 Task: Add Kashi Honey Toasted Oat Heart To Heart Cereal to the cart.
Action: Mouse moved to (994, 349)
Screenshot: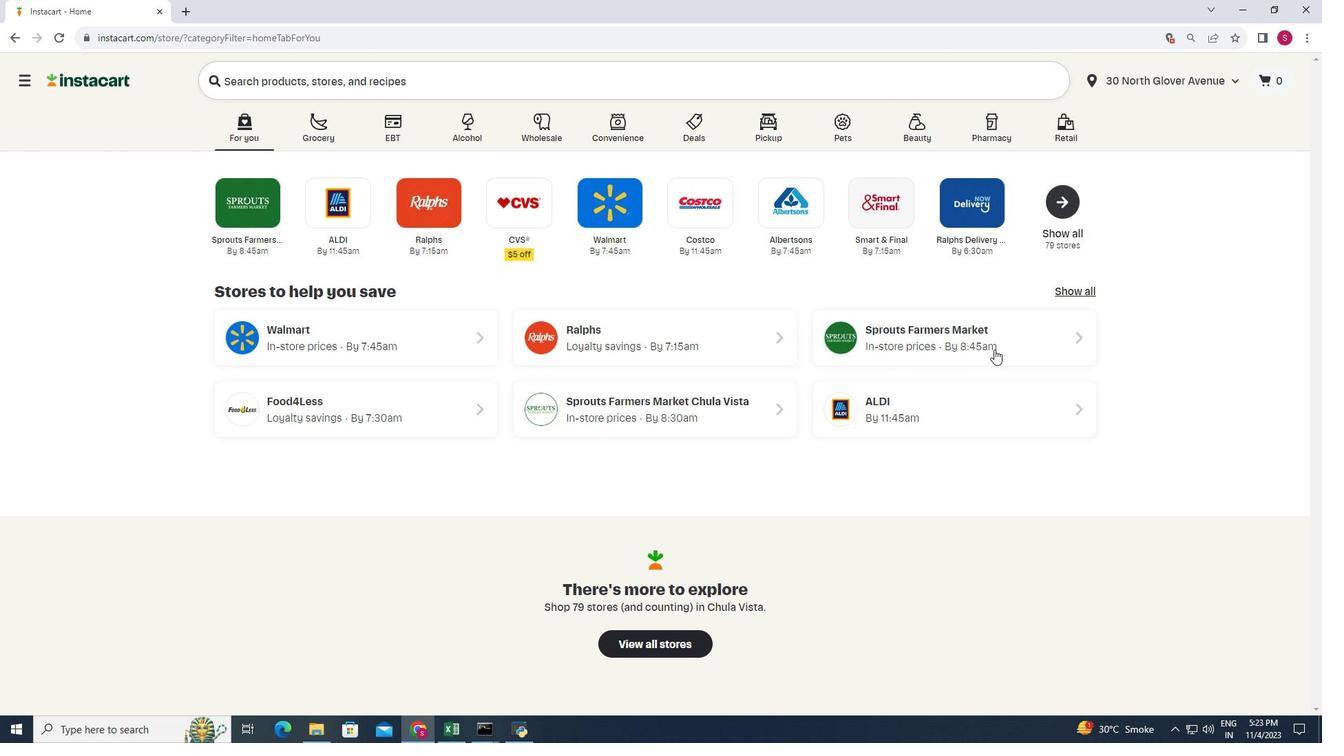 
Action: Mouse pressed left at (994, 349)
Screenshot: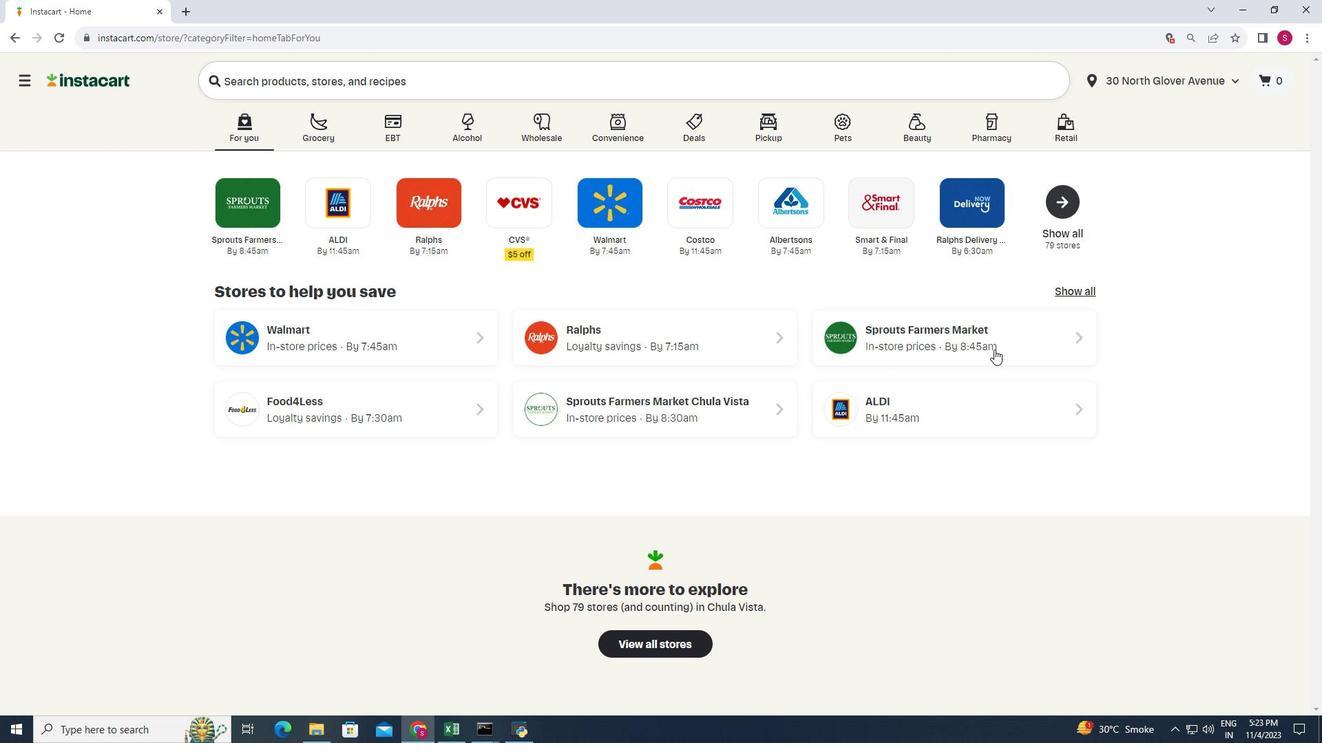 
Action: Mouse moved to (119, 505)
Screenshot: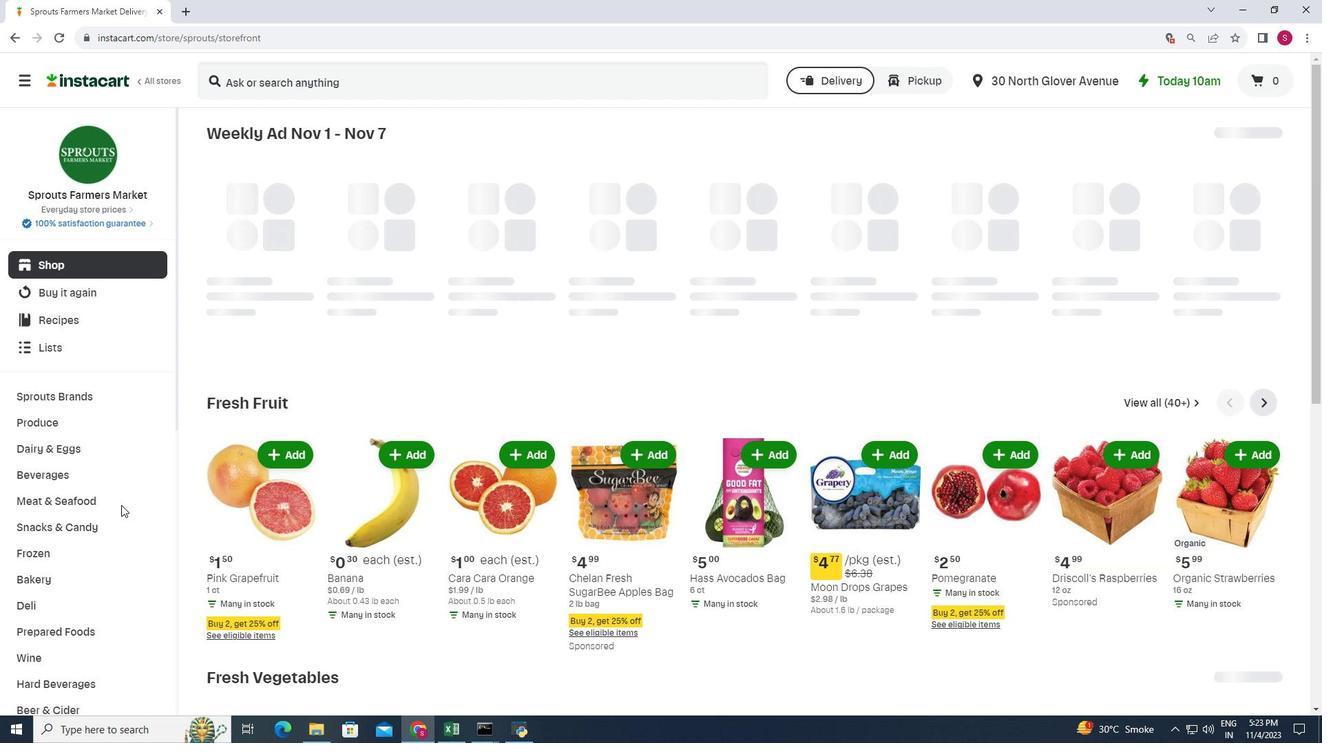 
Action: Mouse scrolled (119, 504) with delta (0, 0)
Screenshot: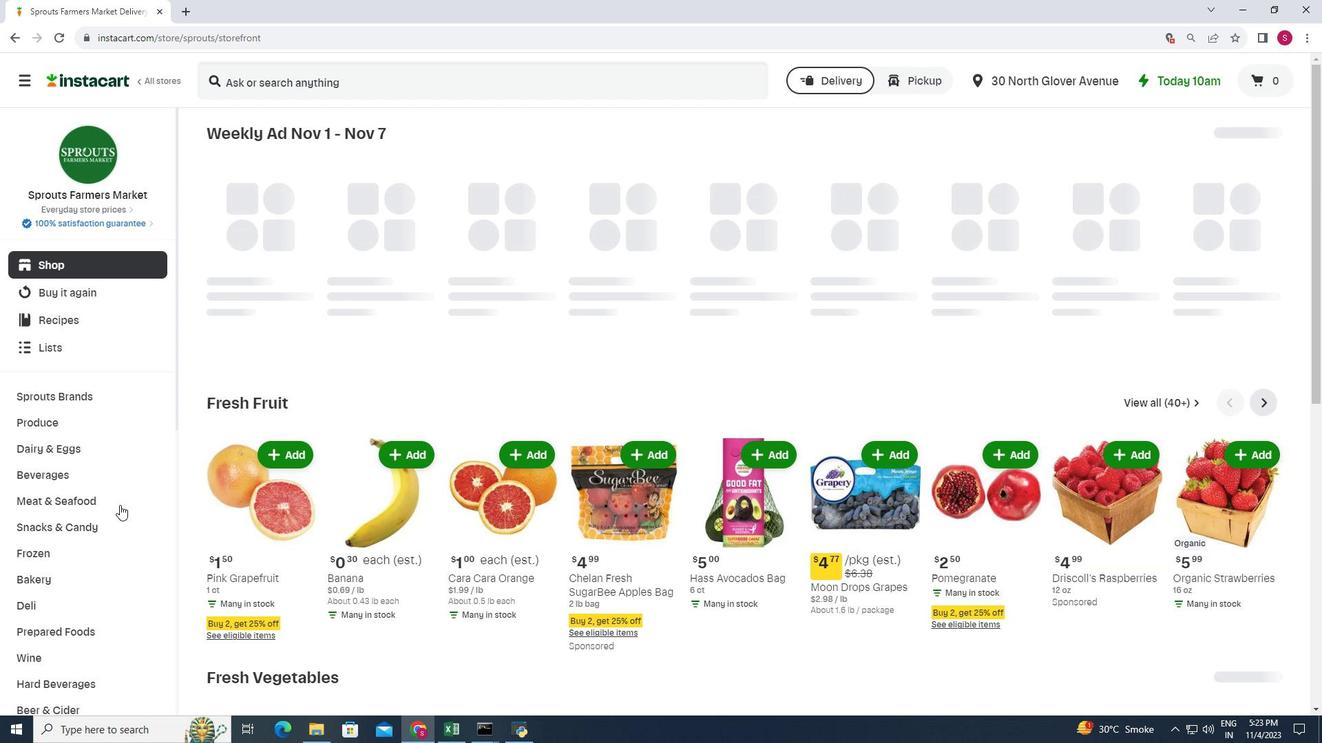 
Action: Mouse scrolled (119, 504) with delta (0, 0)
Screenshot: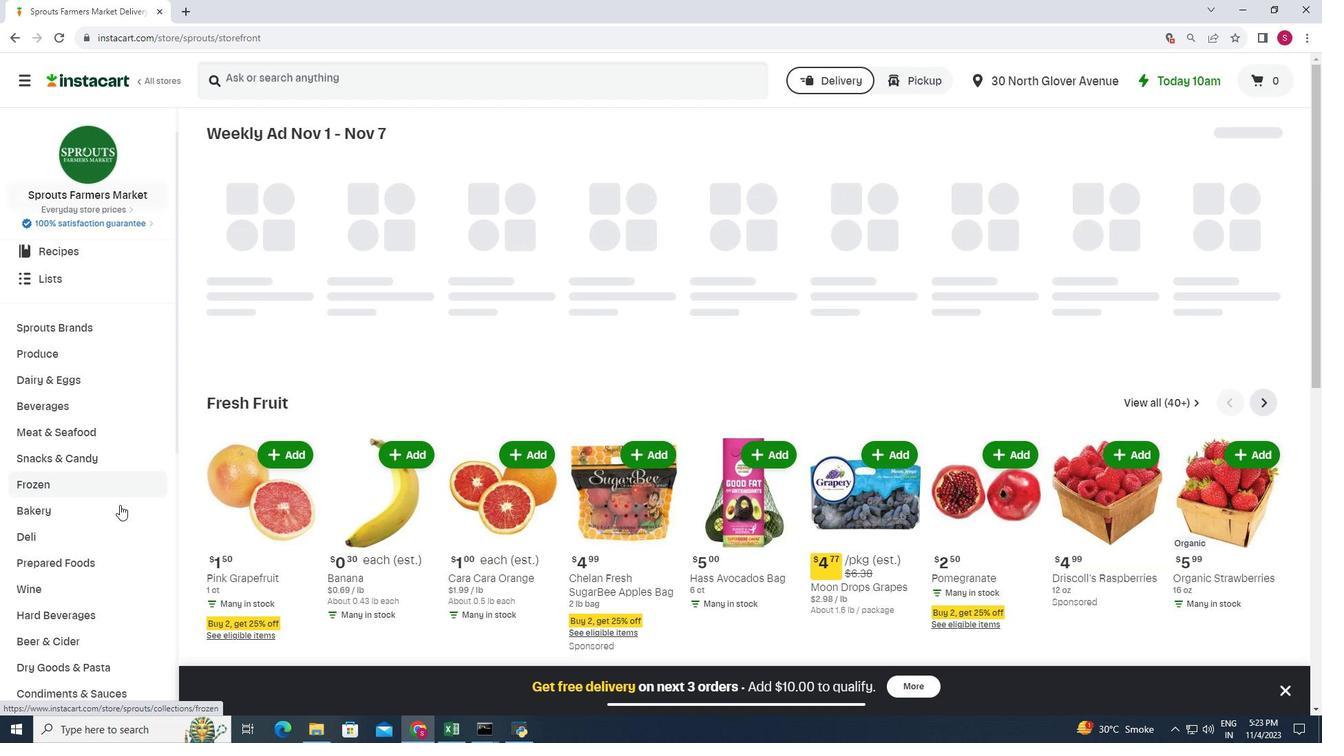 
Action: Mouse scrolled (119, 504) with delta (0, 0)
Screenshot: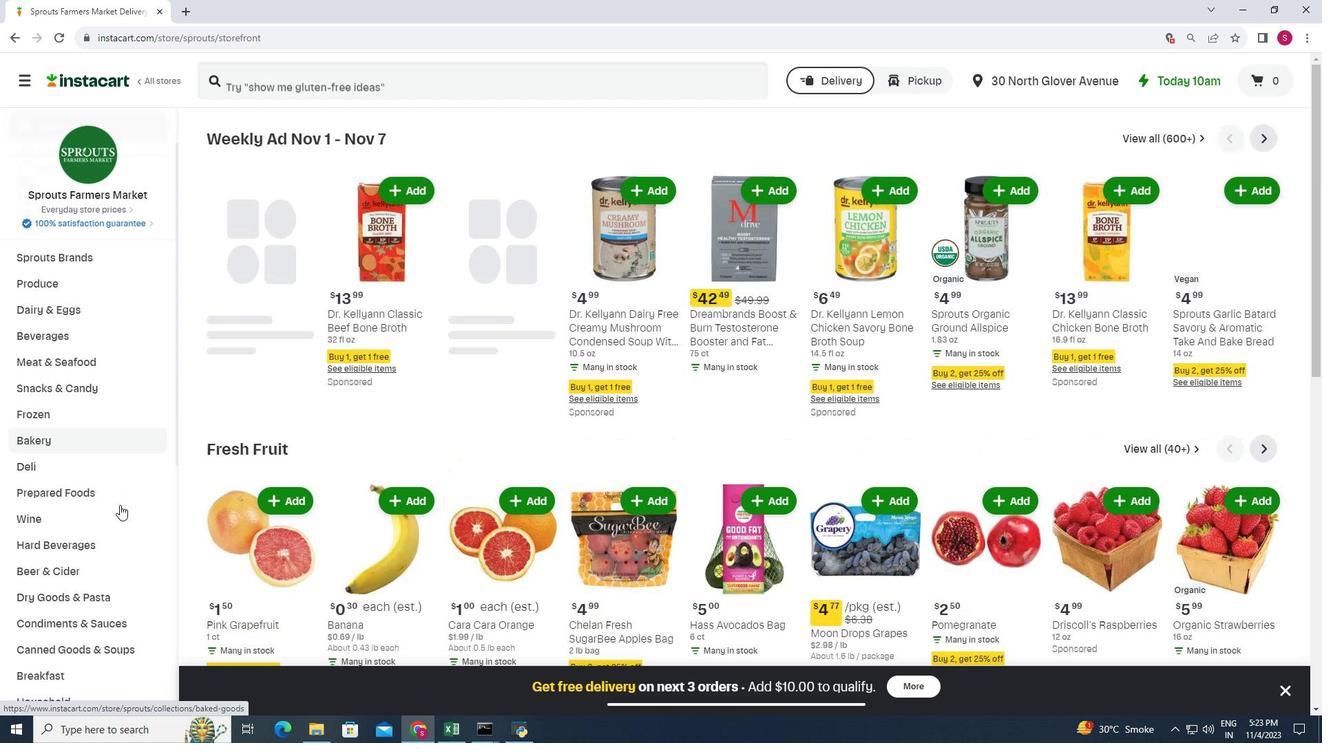 
Action: Mouse moved to (86, 603)
Screenshot: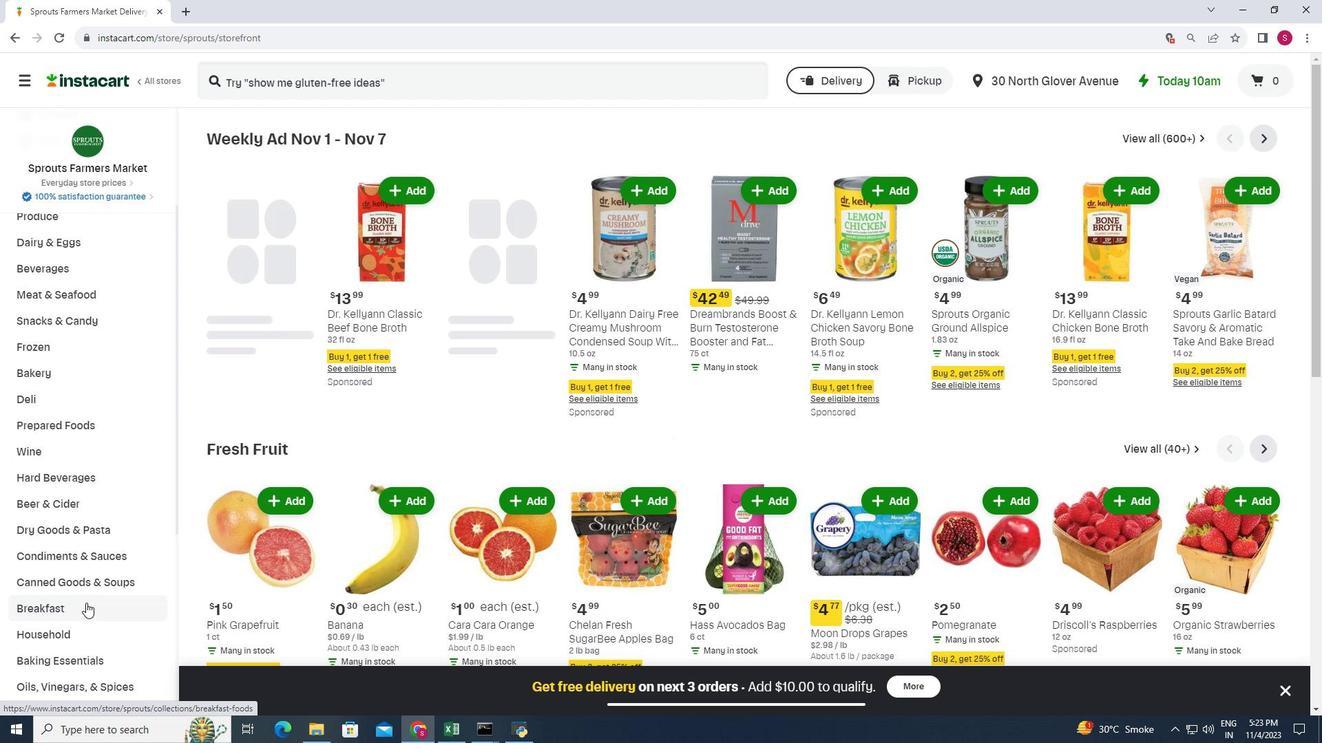 
Action: Mouse pressed left at (86, 603)
Screenshot: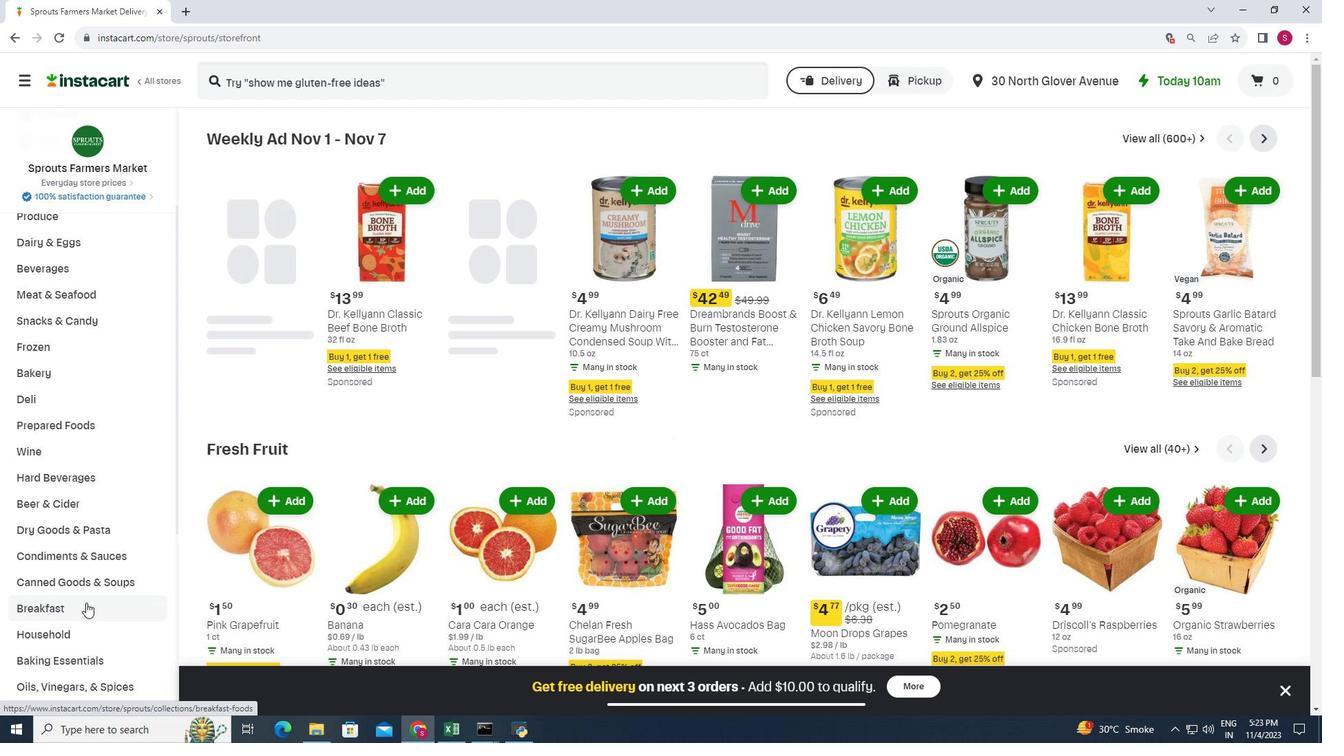 
Action: Mouse moved to (920, 164)
Screenshot: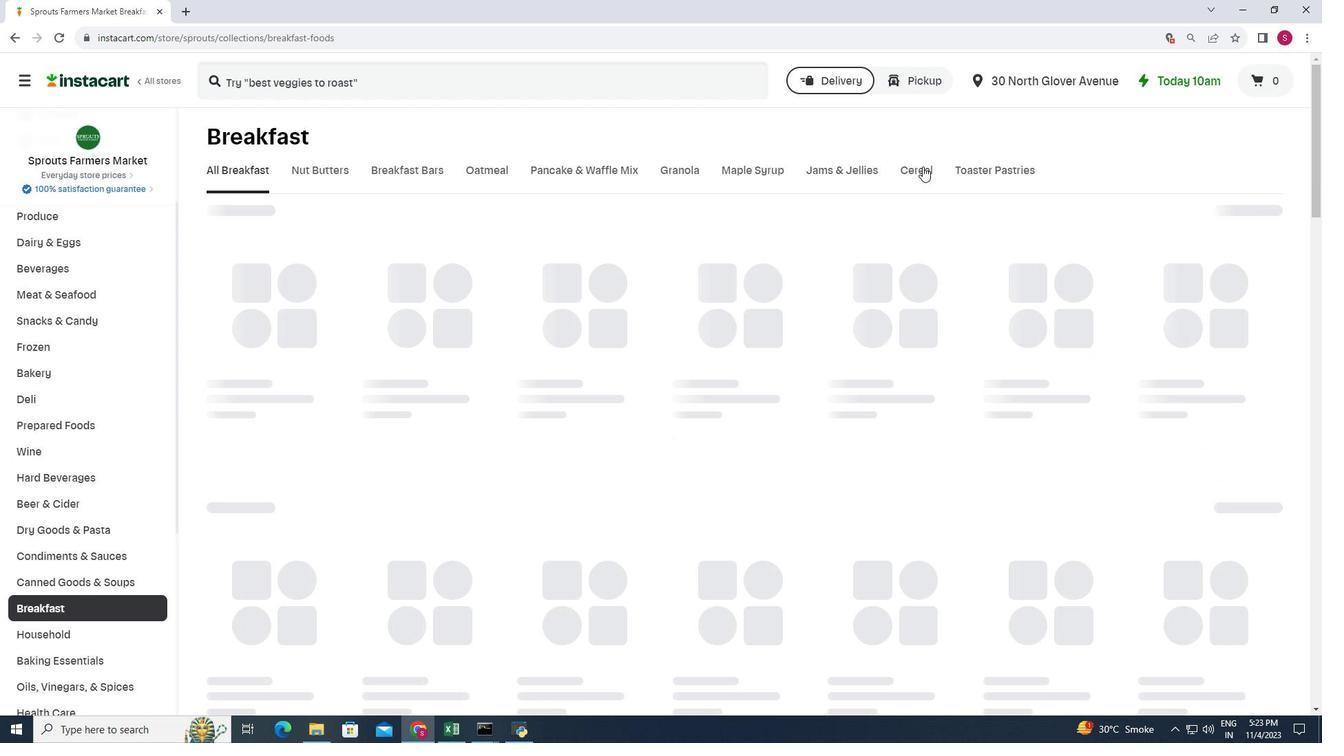 
Action: Mouse pressed left at (920, 164)
Screenshot: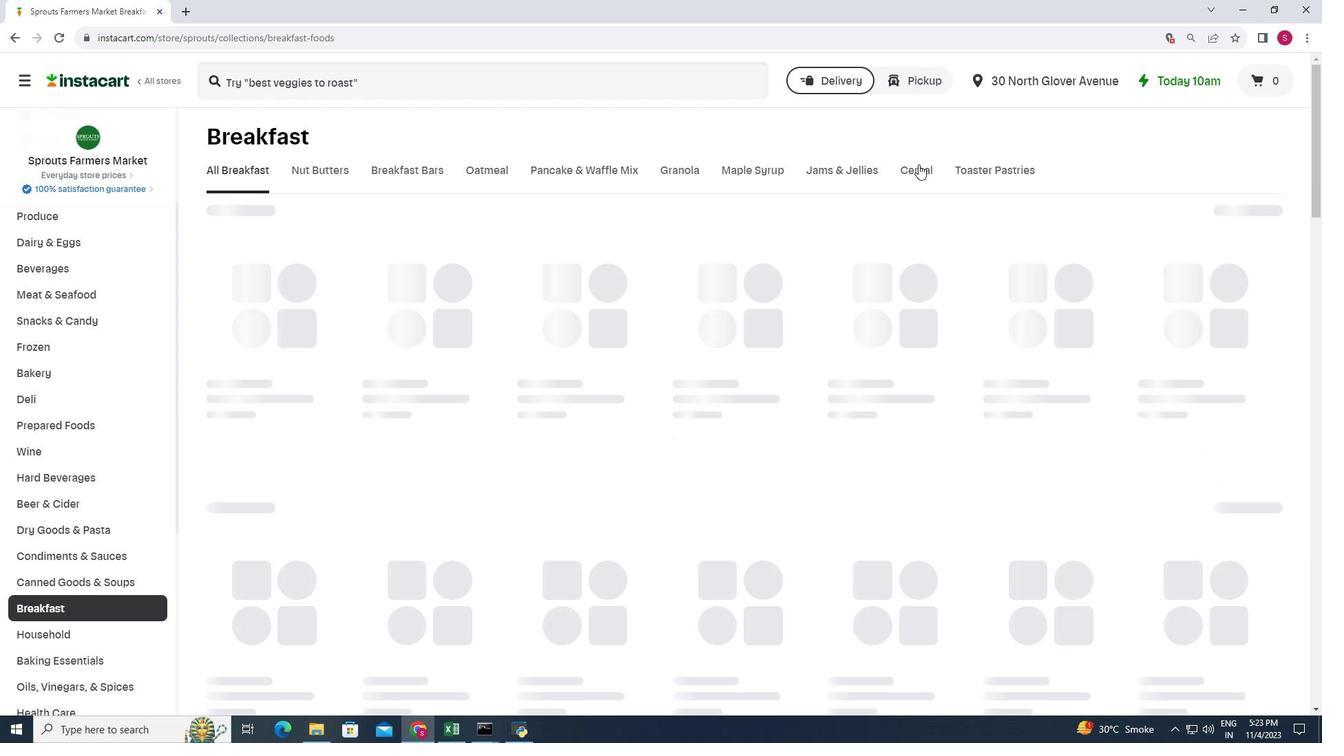 
Action: Mouse moved to (570, 254)
Screenshot: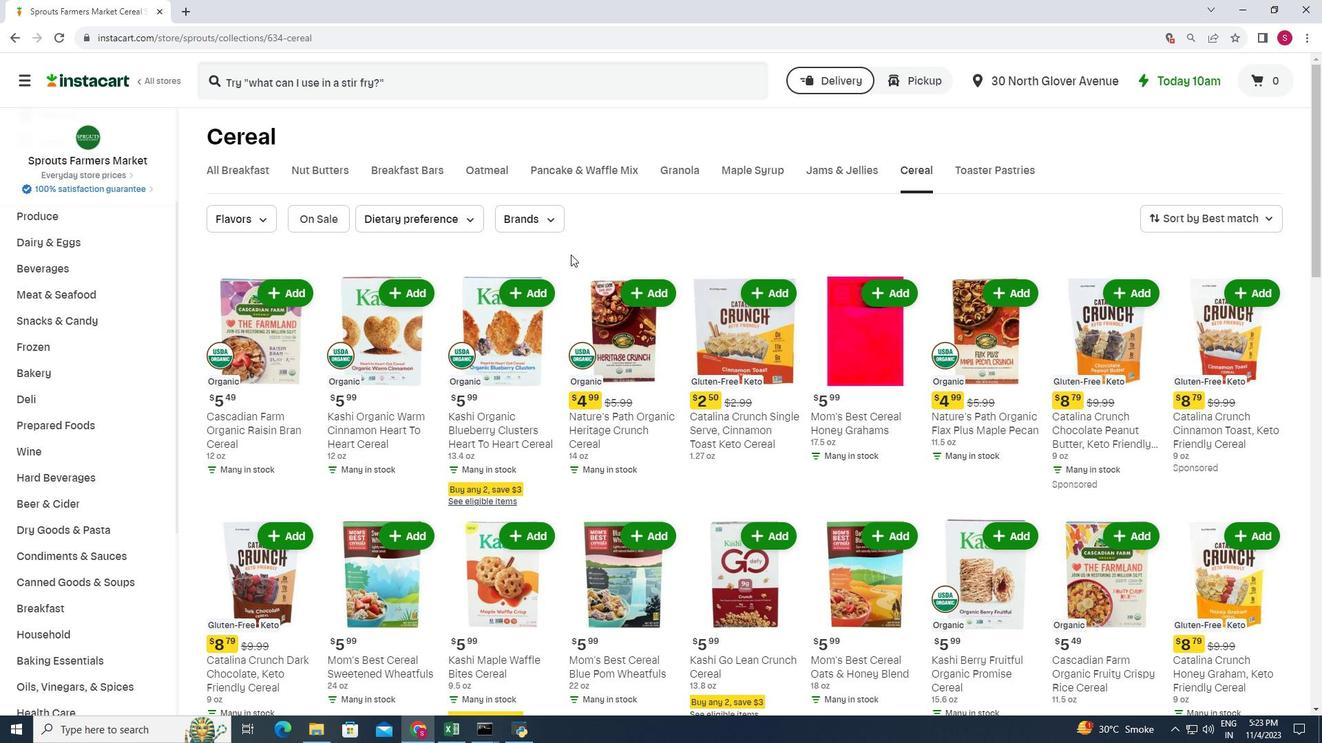 
Action: Mouse scrolled (570, 254) with delta (0, 0)
Screenshot: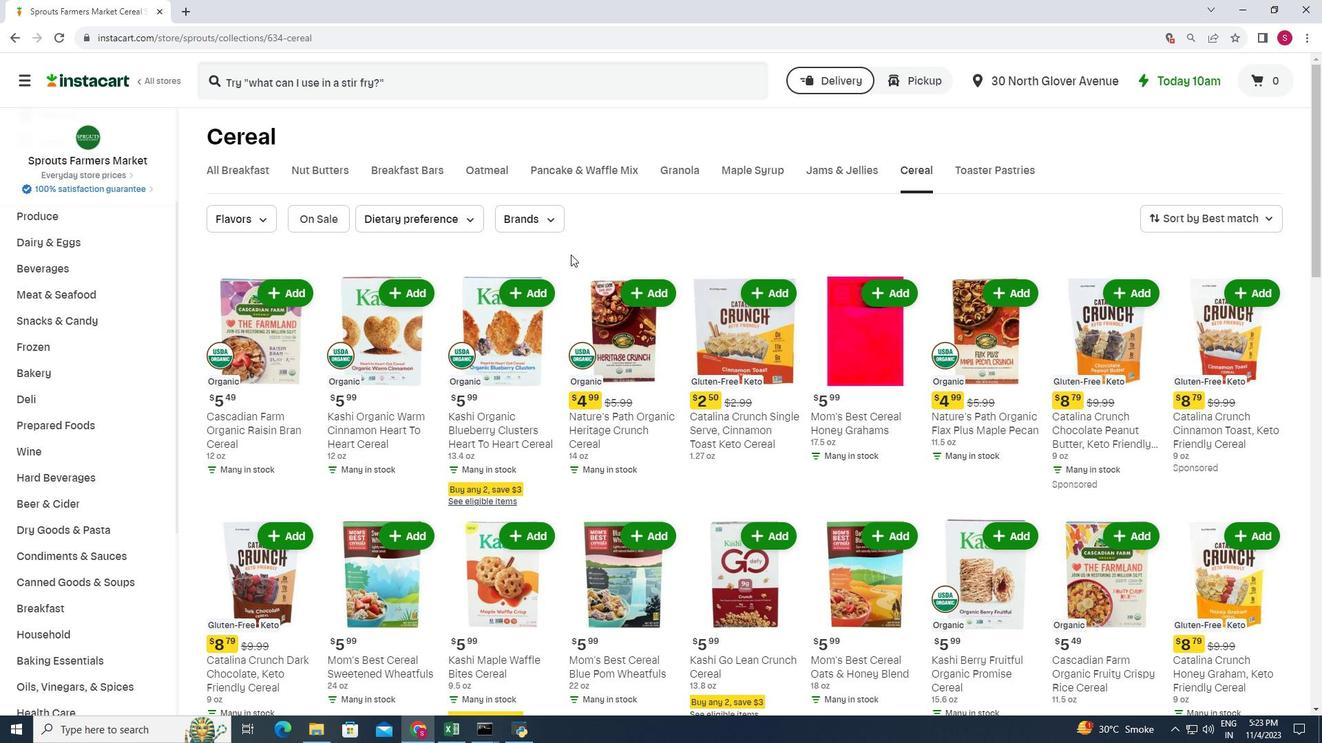 
Action: Mouse scrolled (570, 254) with delta (0, 0)
Screenshot: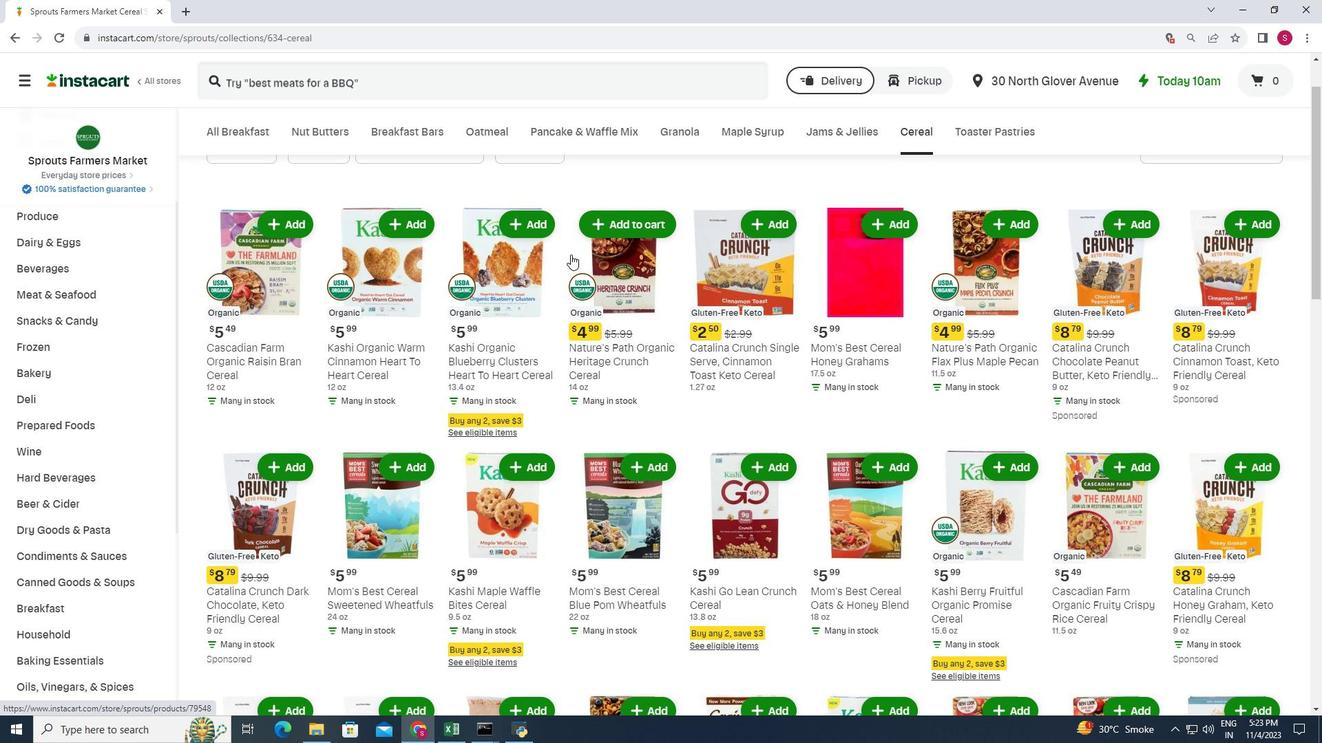 
Action: Mouse scrolled (570, 254) with delta (0, 0)
Screenshot: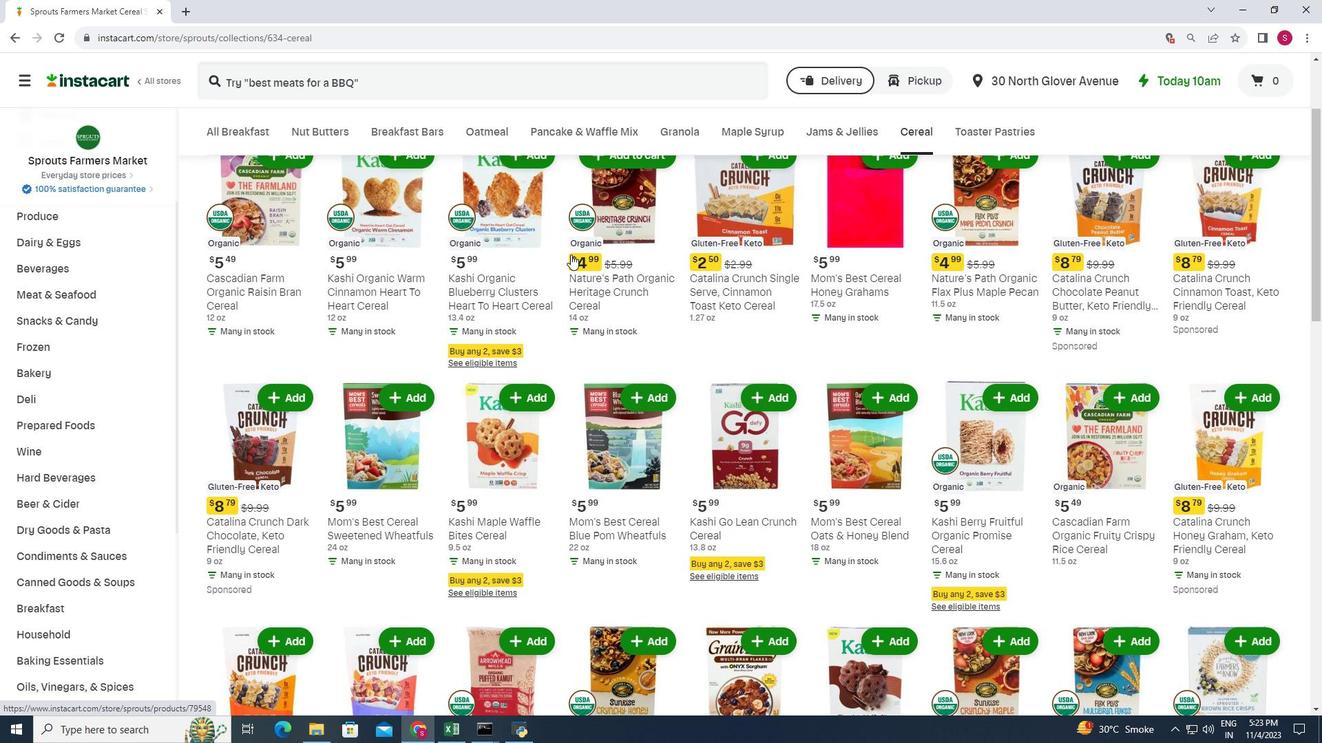 
Action: Mouse scrolled (570, 254) with delta (0, 0)
Screenshot: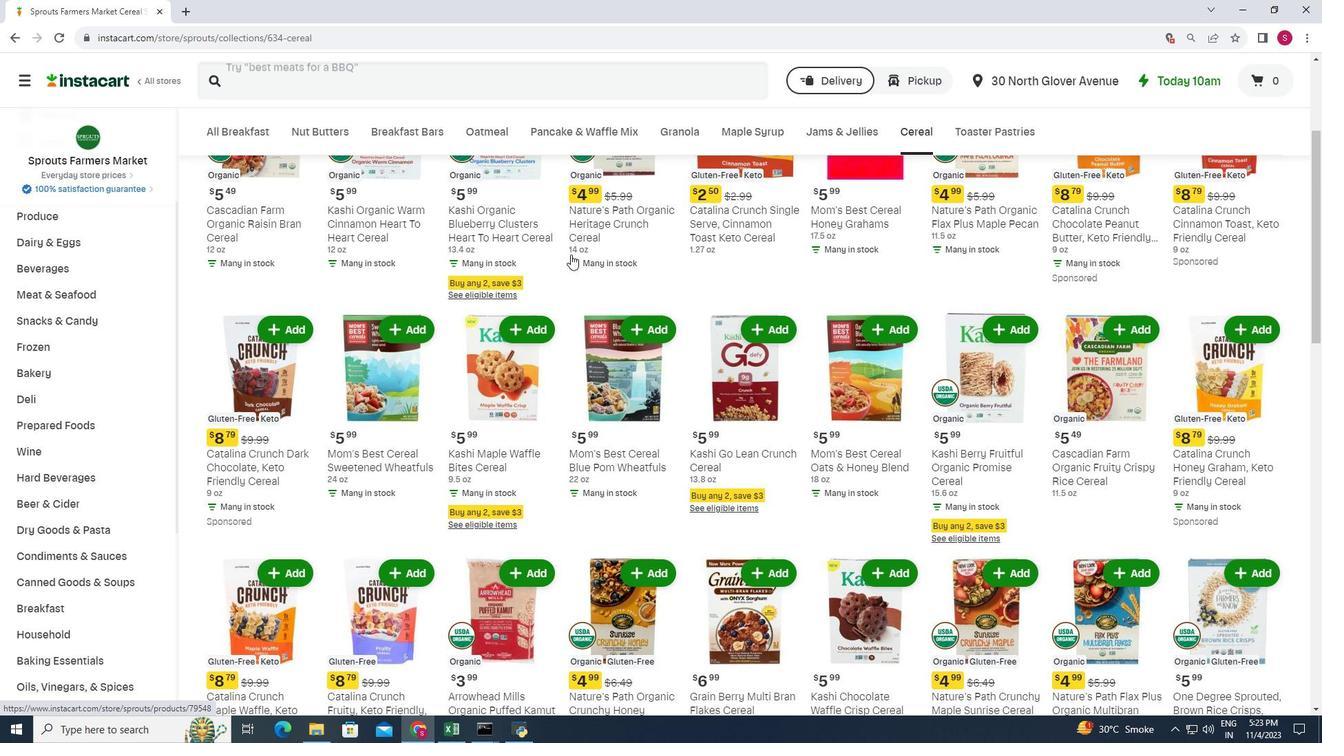 
Action: Mouse scrolled (570, 254) with delta (0, 0)
Screenshot: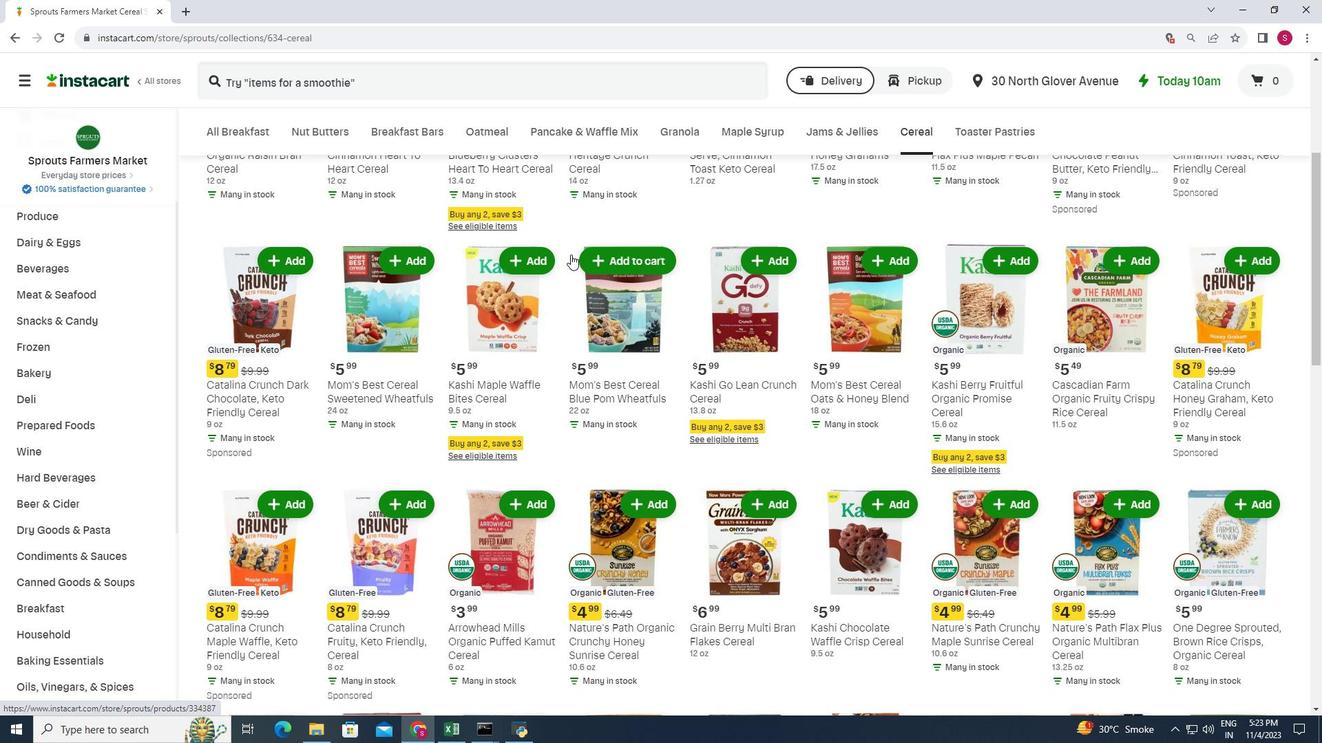 
Action: Mouse scrolled (570, 254) with delta (0, 0)
Screenshot: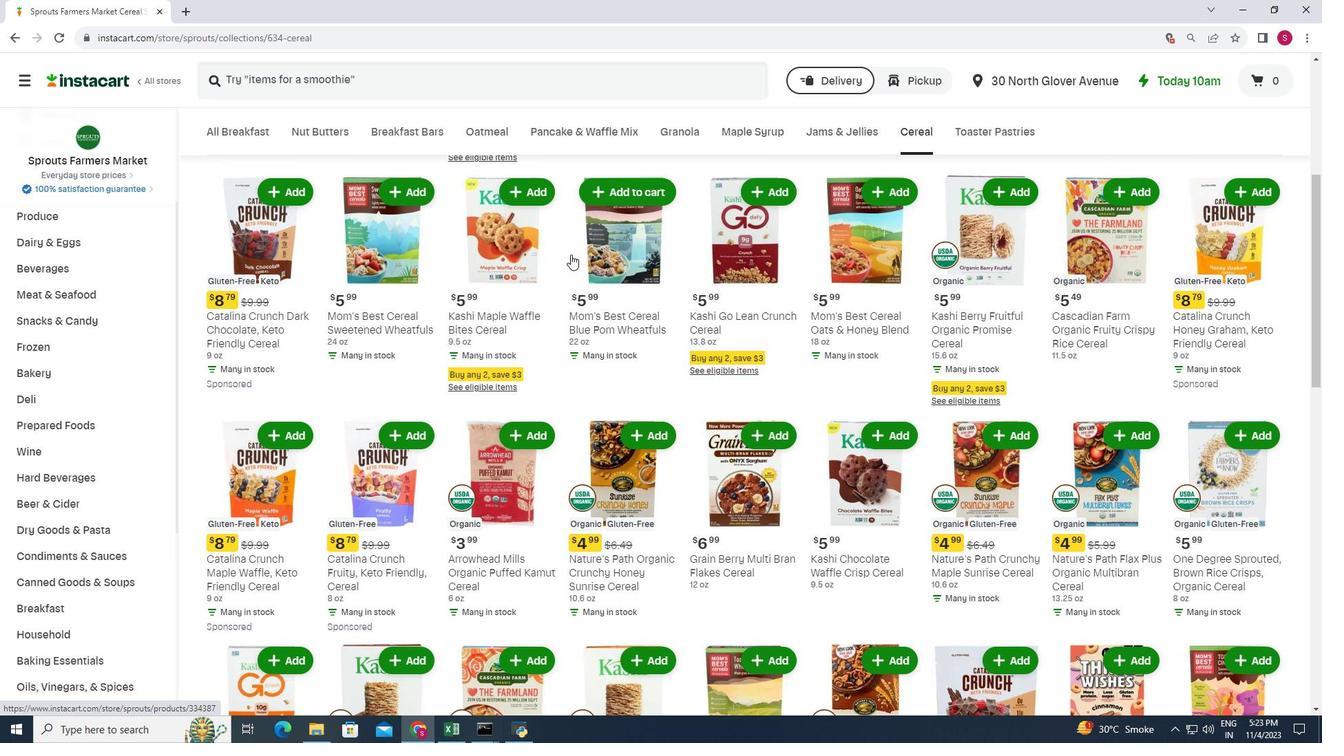 
Action: Mouse scrolled (570, 254) with delta (0, 0)
Screenshot: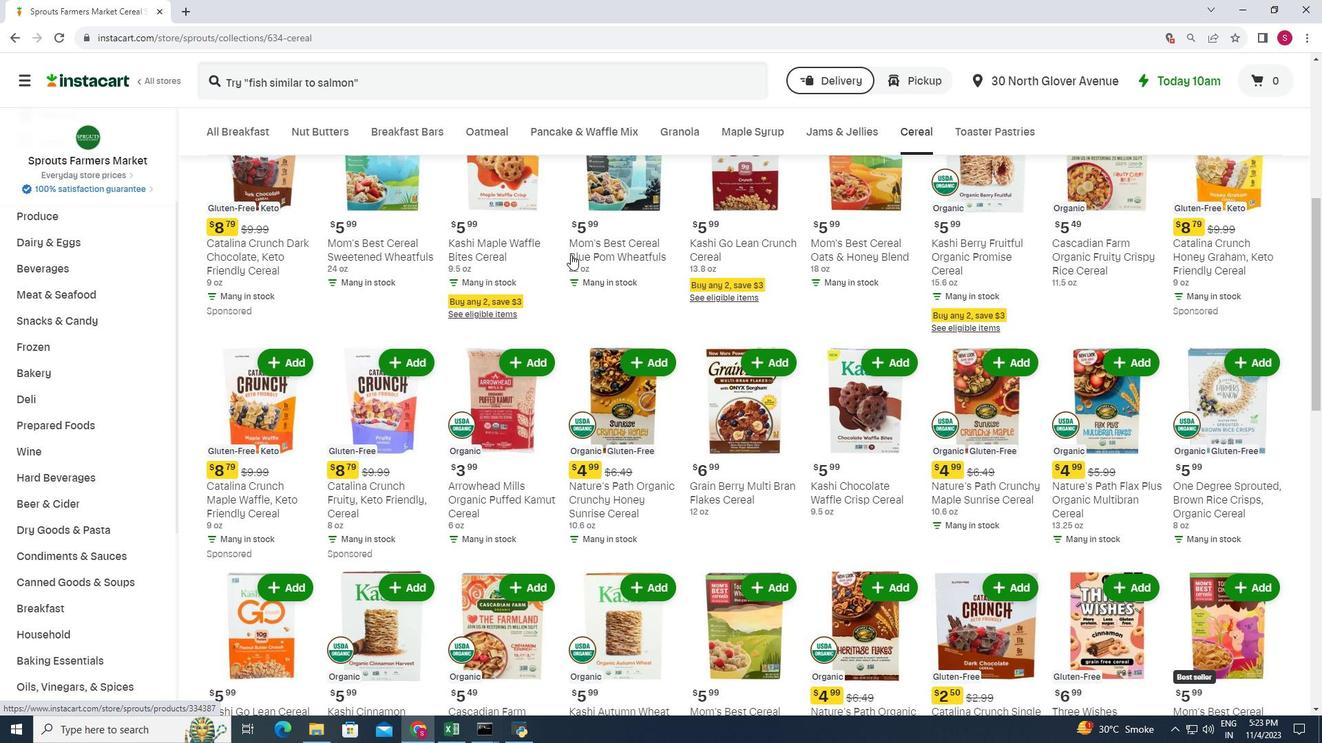 
Action: Mouse scrolled (570, 254) with delta (0, 0)
Screenshot: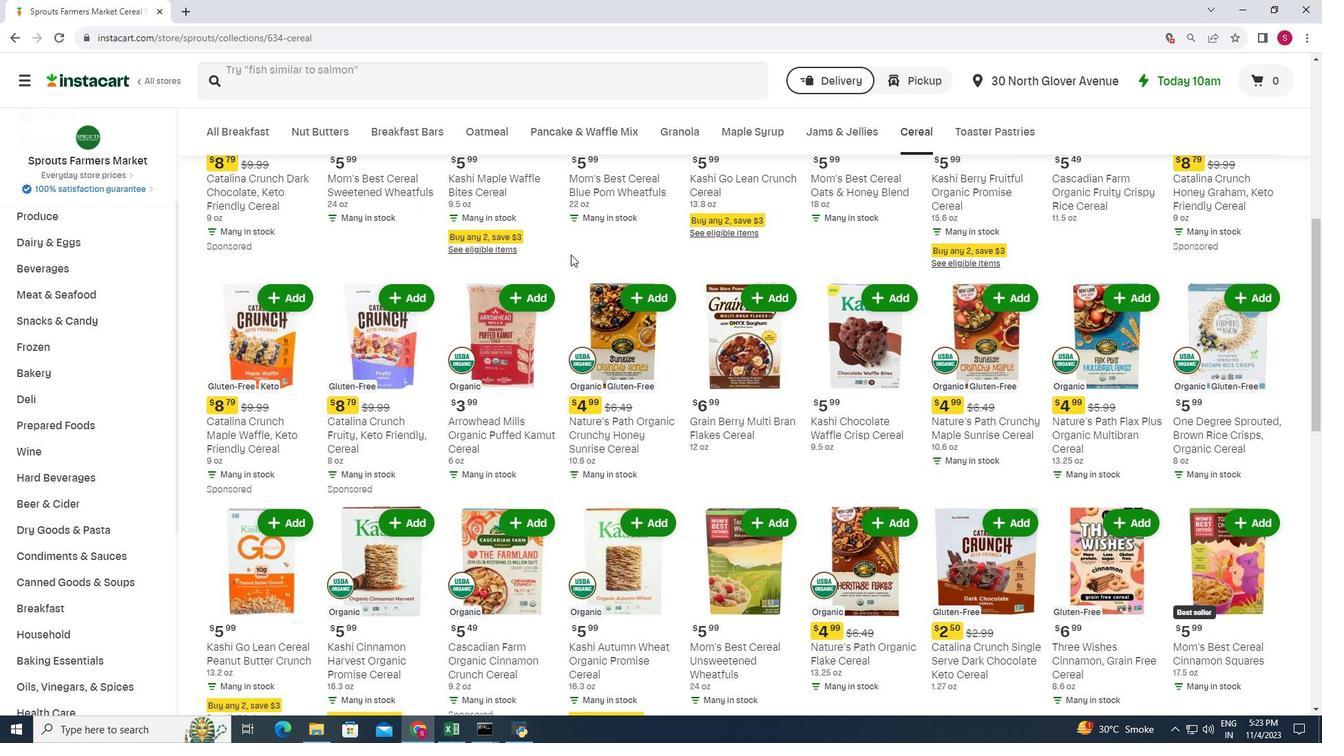 
Action: Mouse scrolled (570, 254) with delta (0, 0)
Screenshot: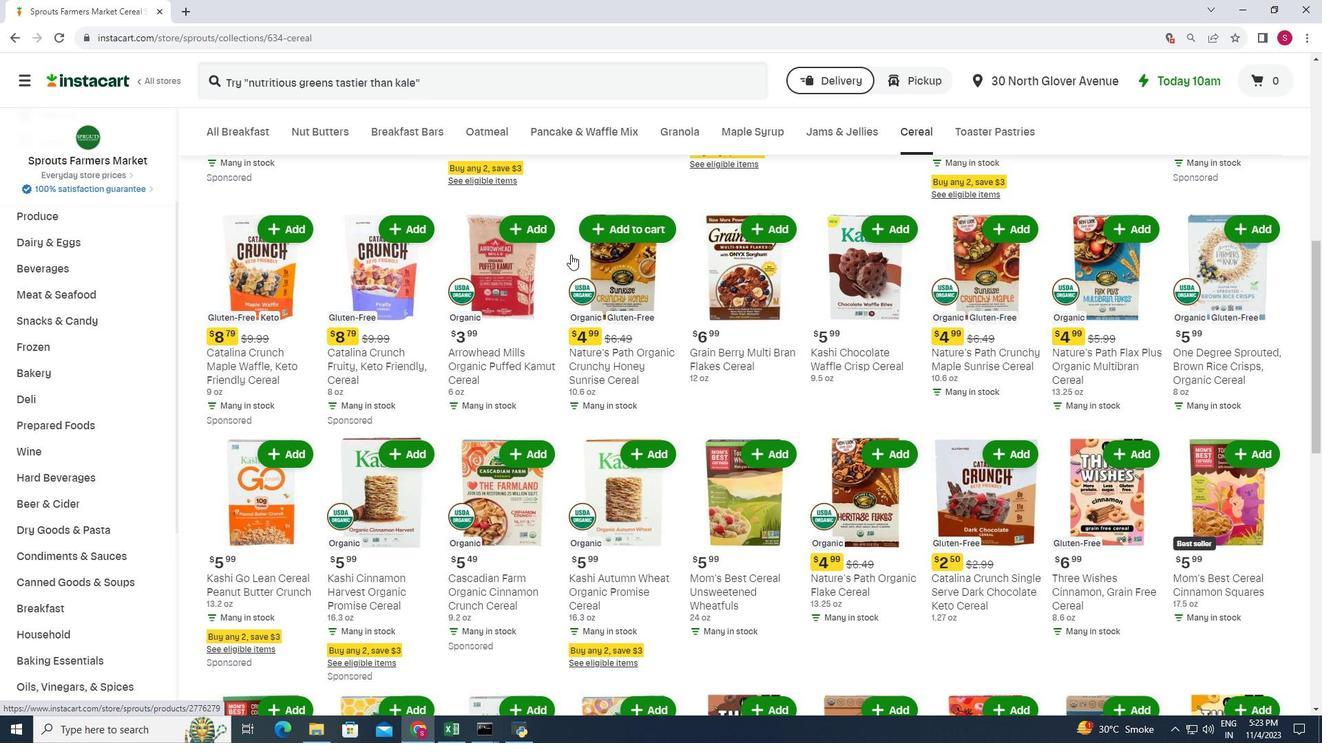 
Action: Mouse moved to (565, 258)
Screenshot: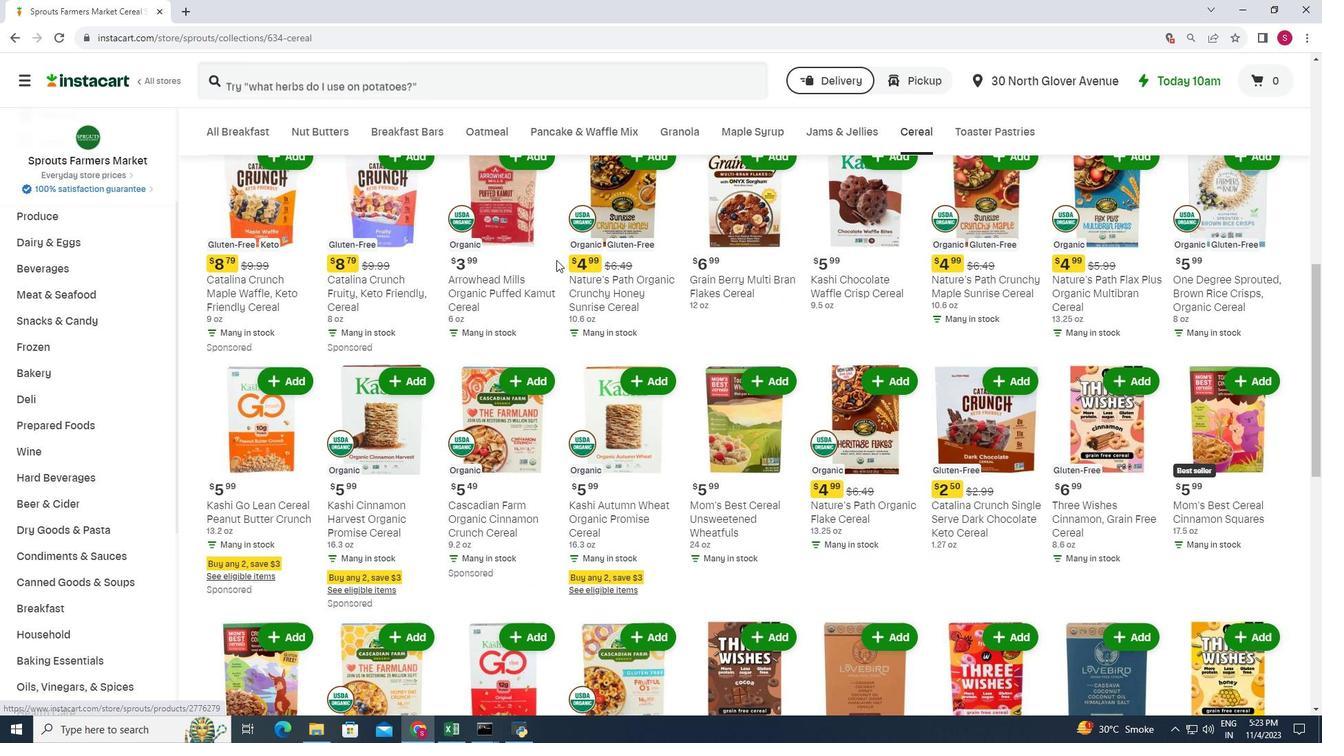
Action: Mouse scrolled (565, 258) with delta (0, 0)
Screenshot: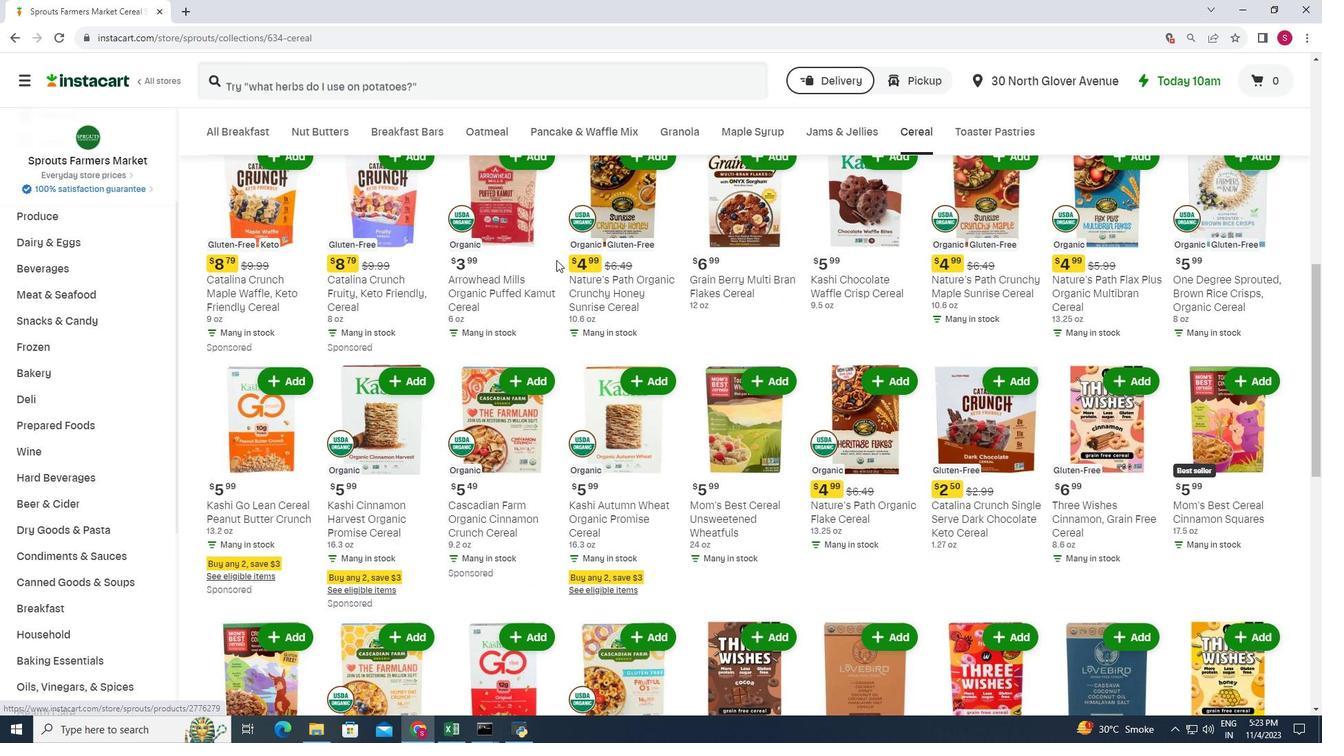 
Action: Mouse moved to (566, 258)
Screenshot: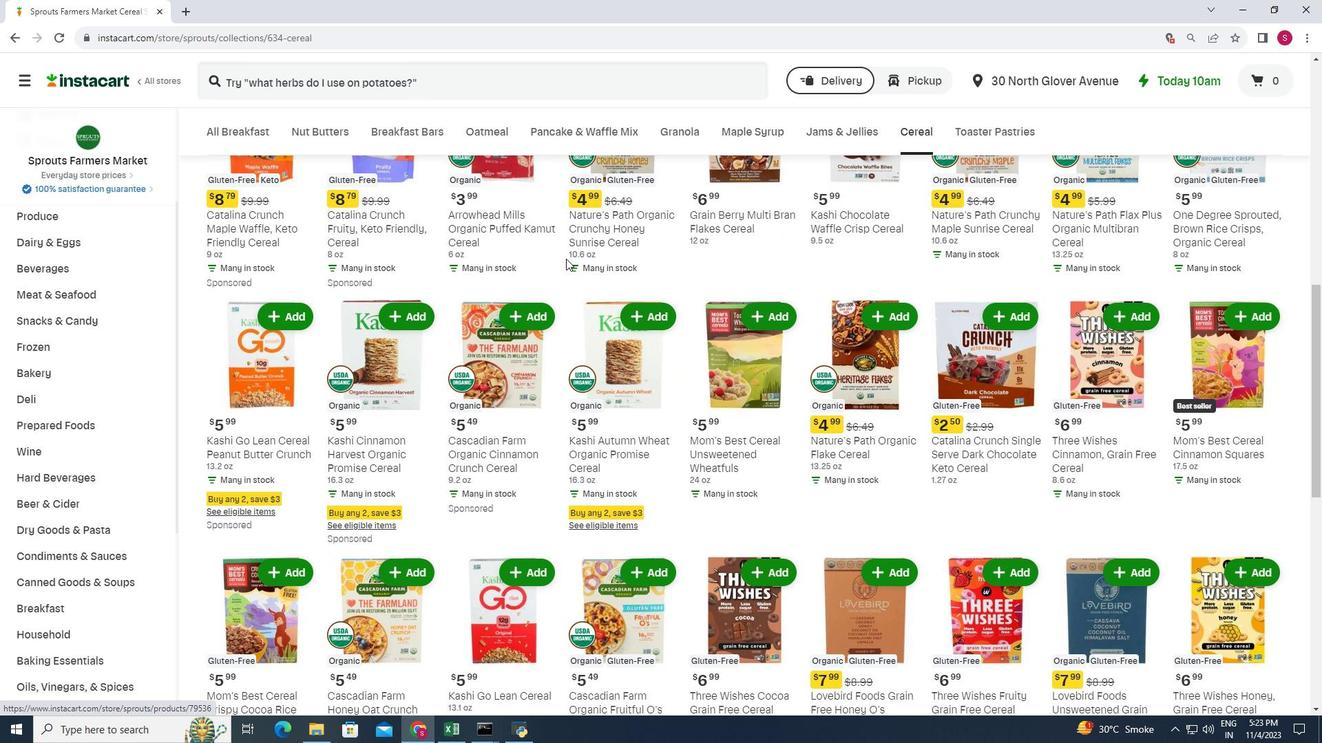 
Action: Mouse scrolled (566, 258) with delta (0, 0)
Screenshot: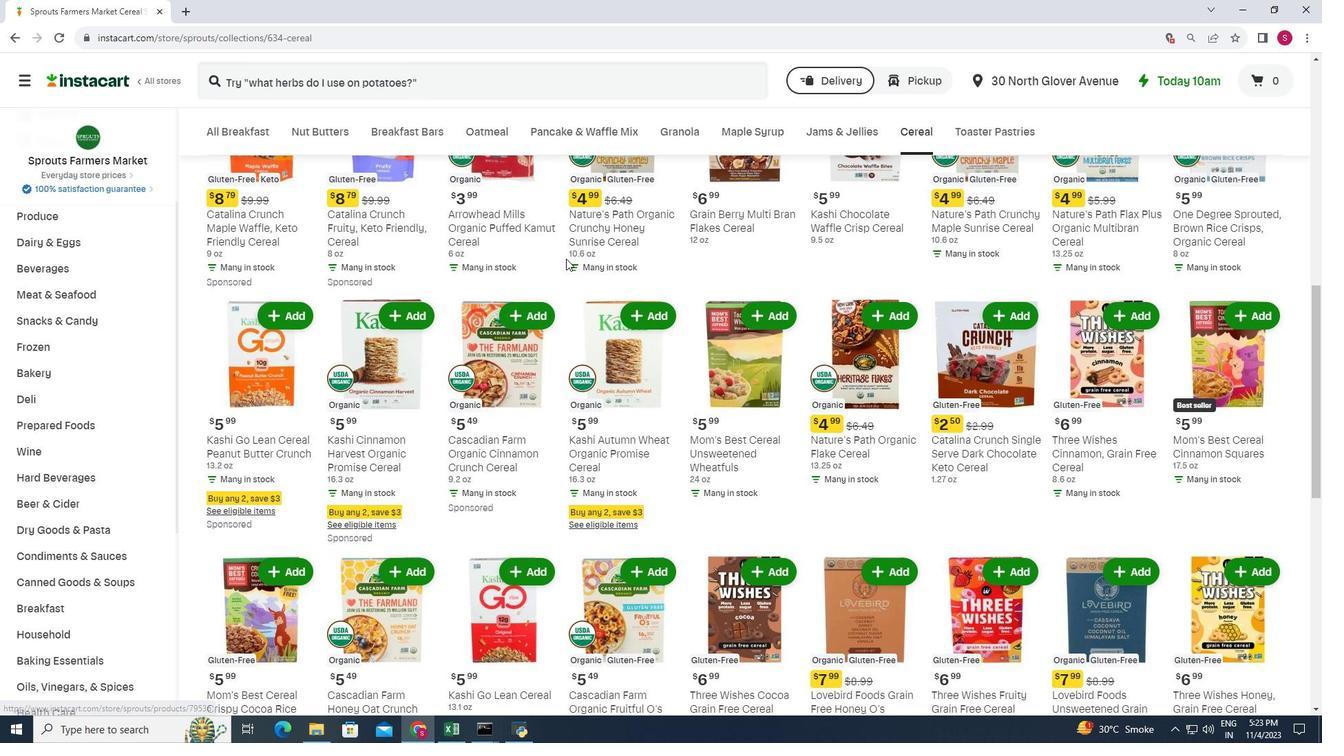 
Action: Mouse scrolled (566, 258) with delta (0, 0)
Screenshot: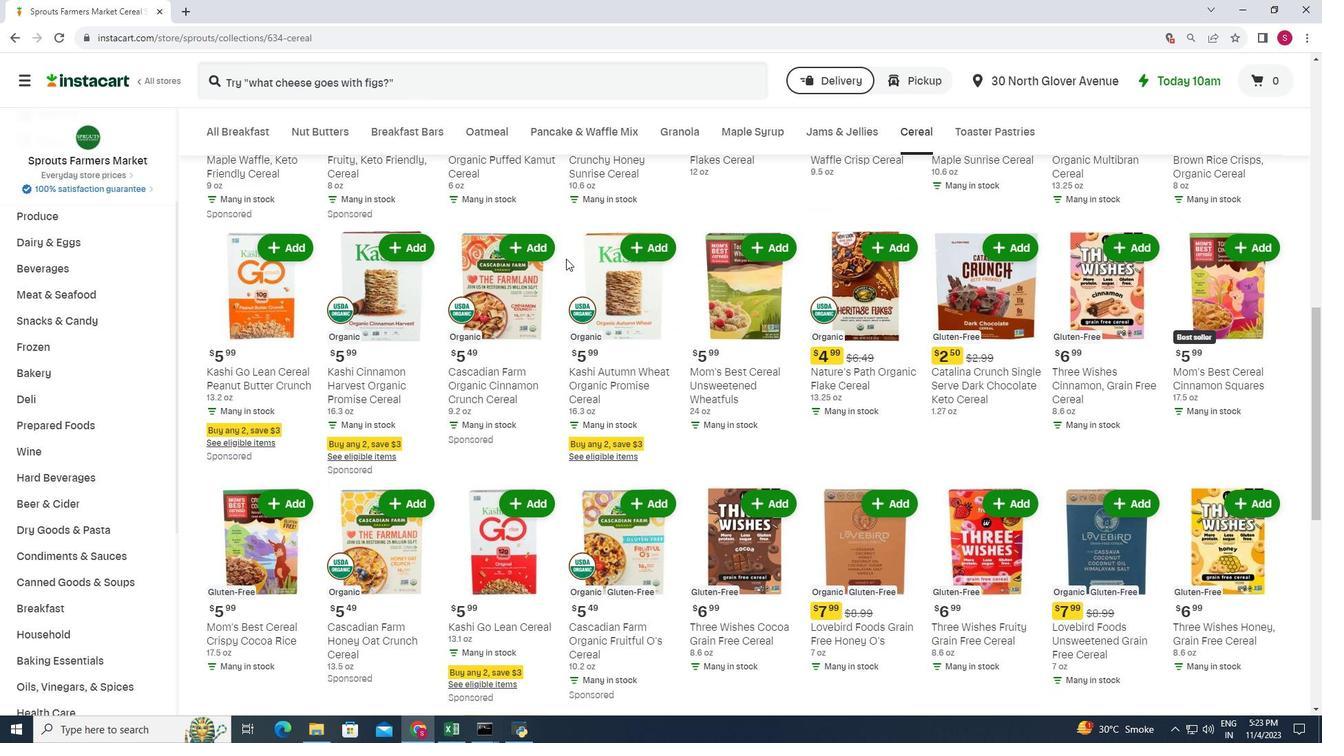 
Action: Mouse scrolled (566, 258) with delta (0, 0)
Screenshot: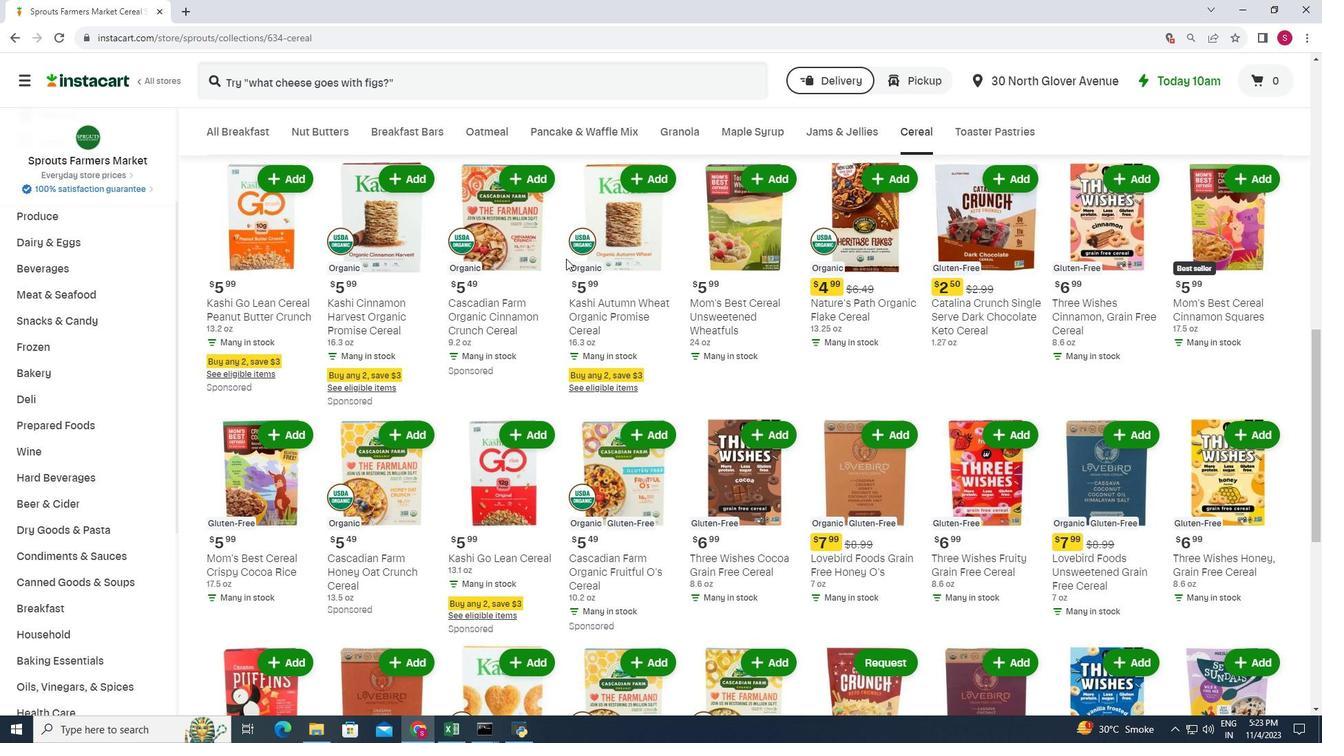
Action: Mouse scrolled (566, 258) with delta (0, 0)
Screenshot: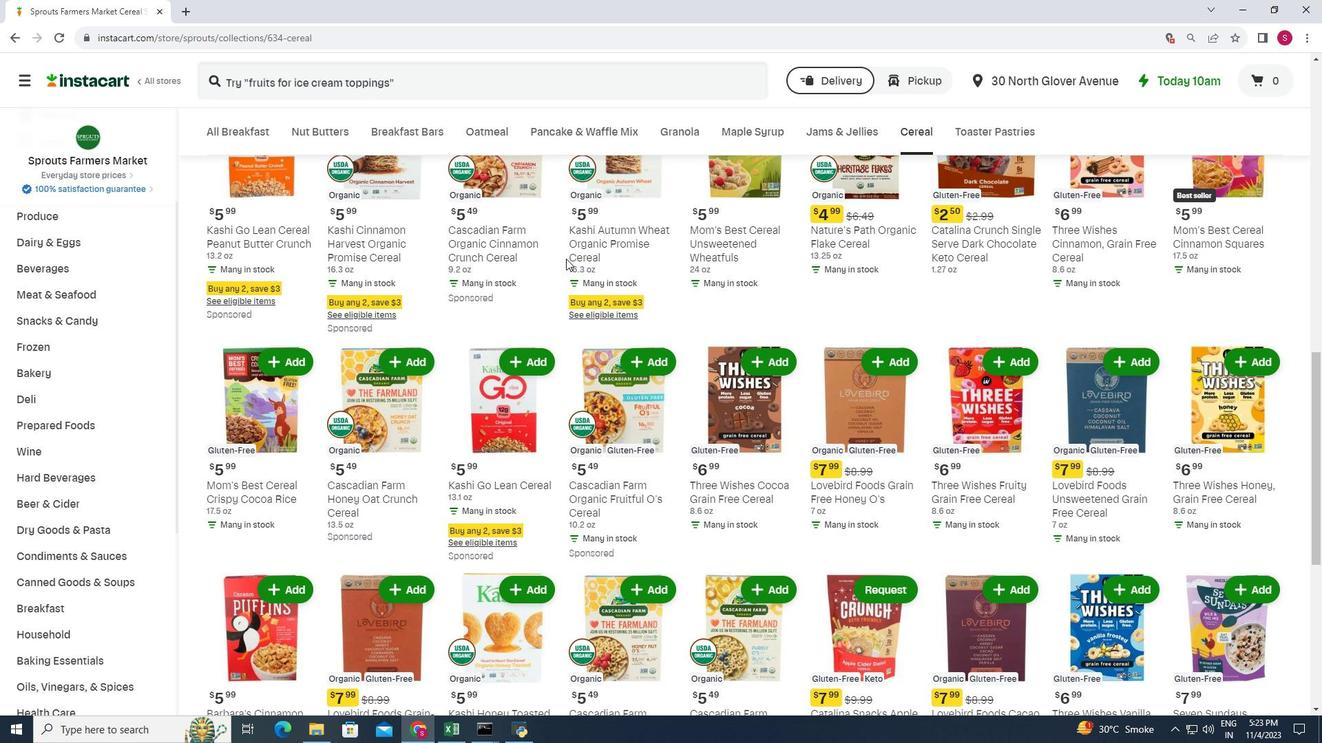 
Action: Mouse scrolled (566, 258) with delta (0, 0)
Screenshot: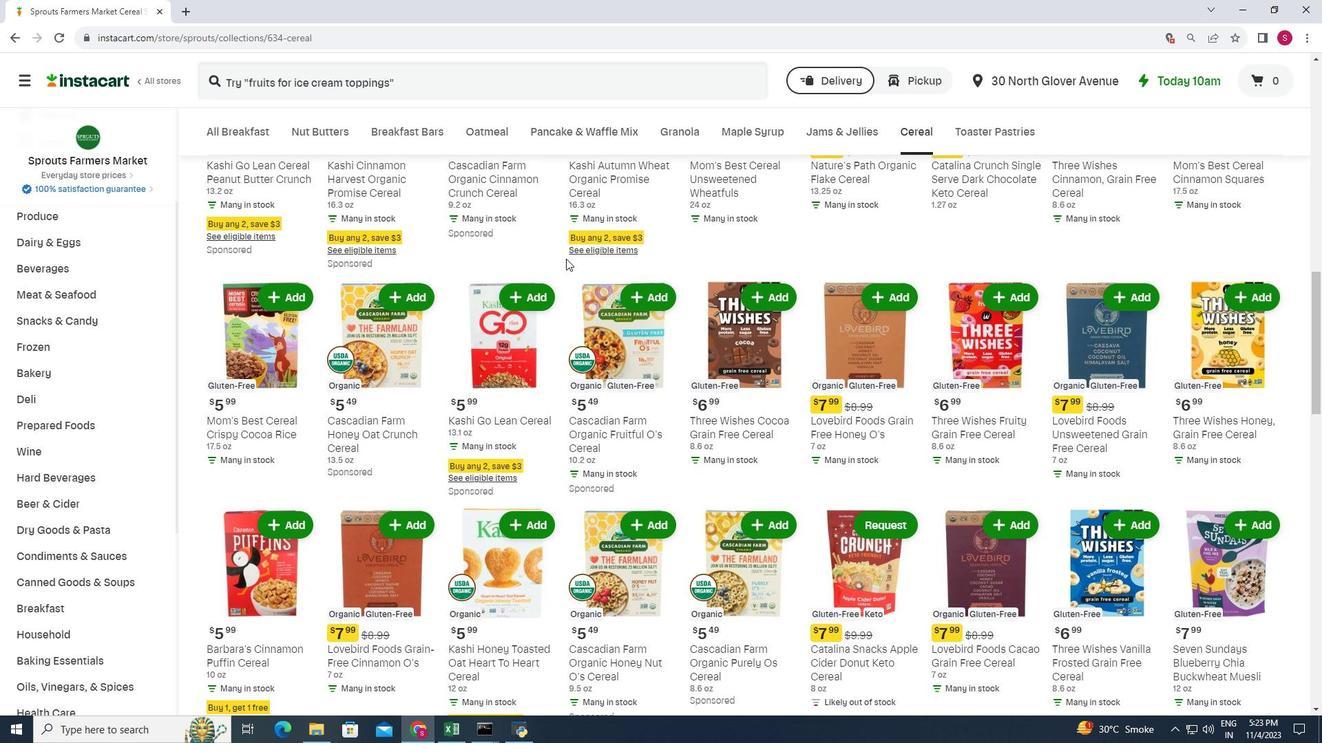 
Action: Mouse scrolled (566, 258) with delta (0, 0)
Screenshot: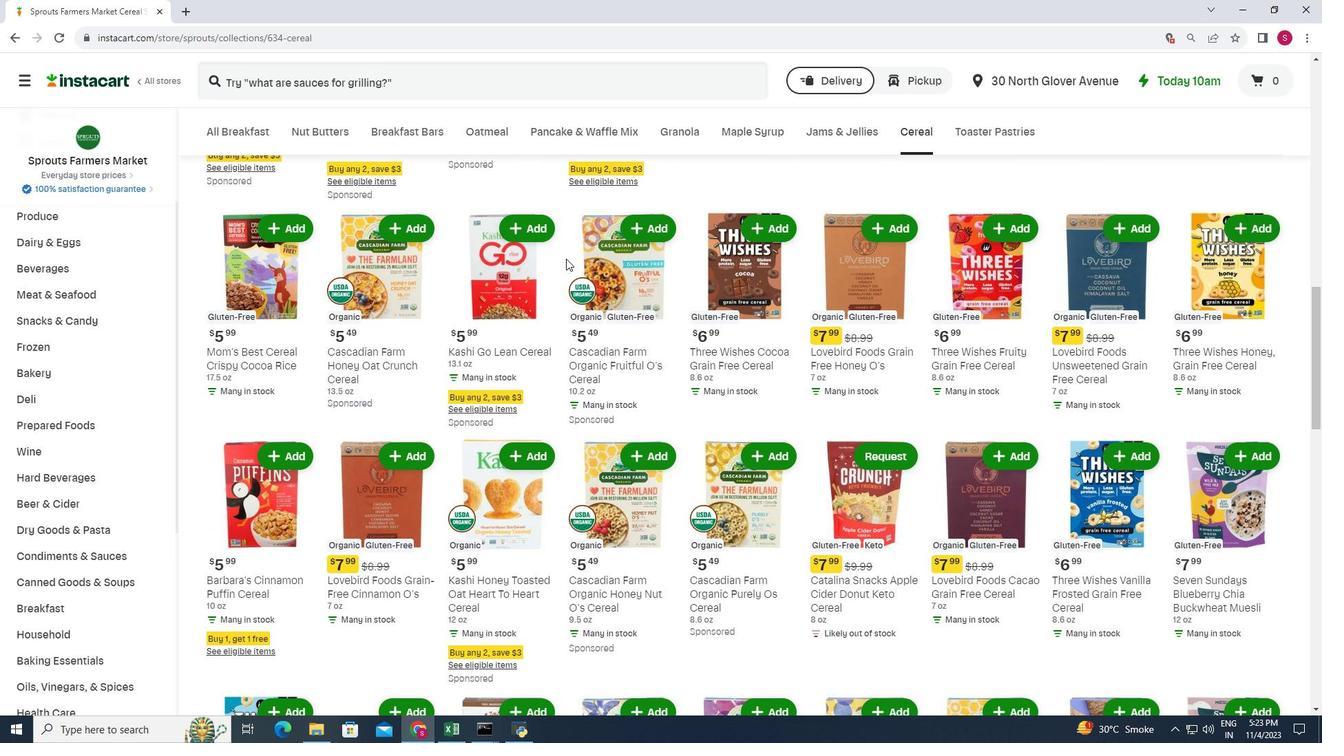 
Action: Mouse scrolled (566, 258) with delta (0, 0)
Screenshot: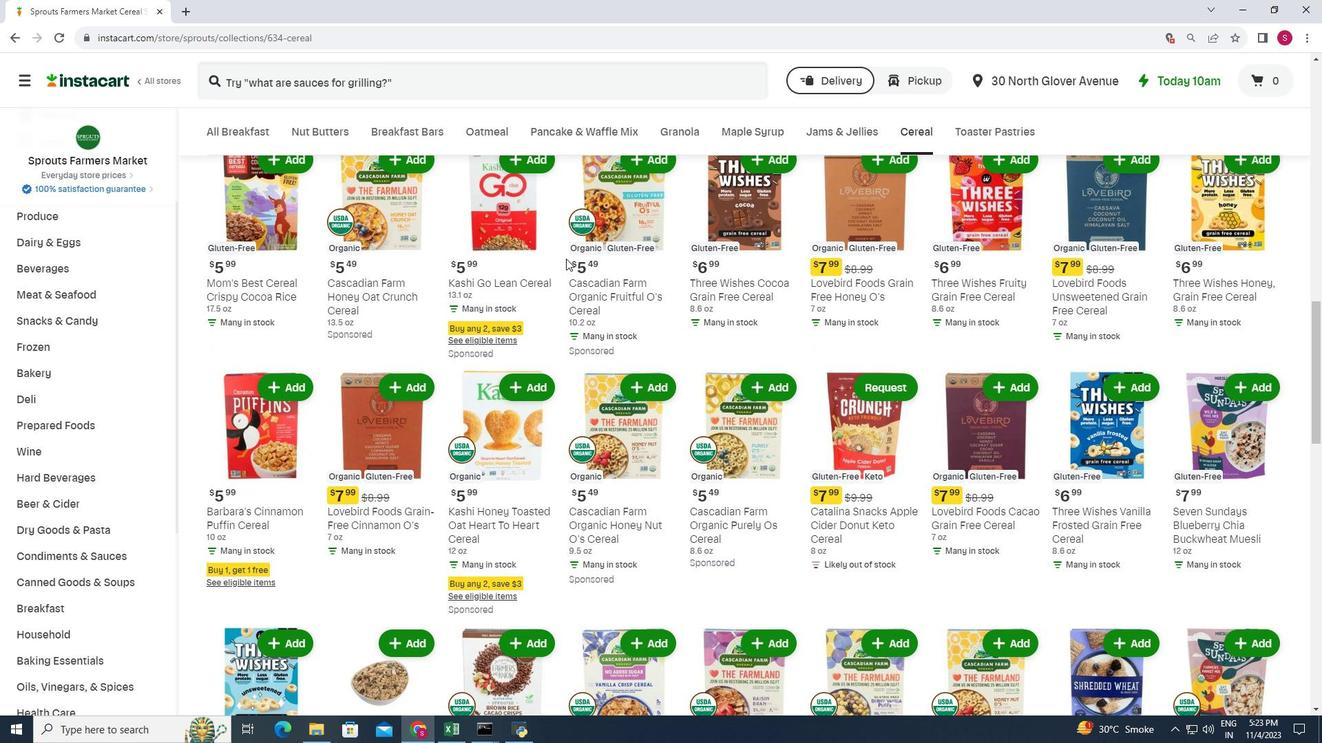 
Action: Mouse scrolled (566, 258) with delta (0, 0)
Screenshot: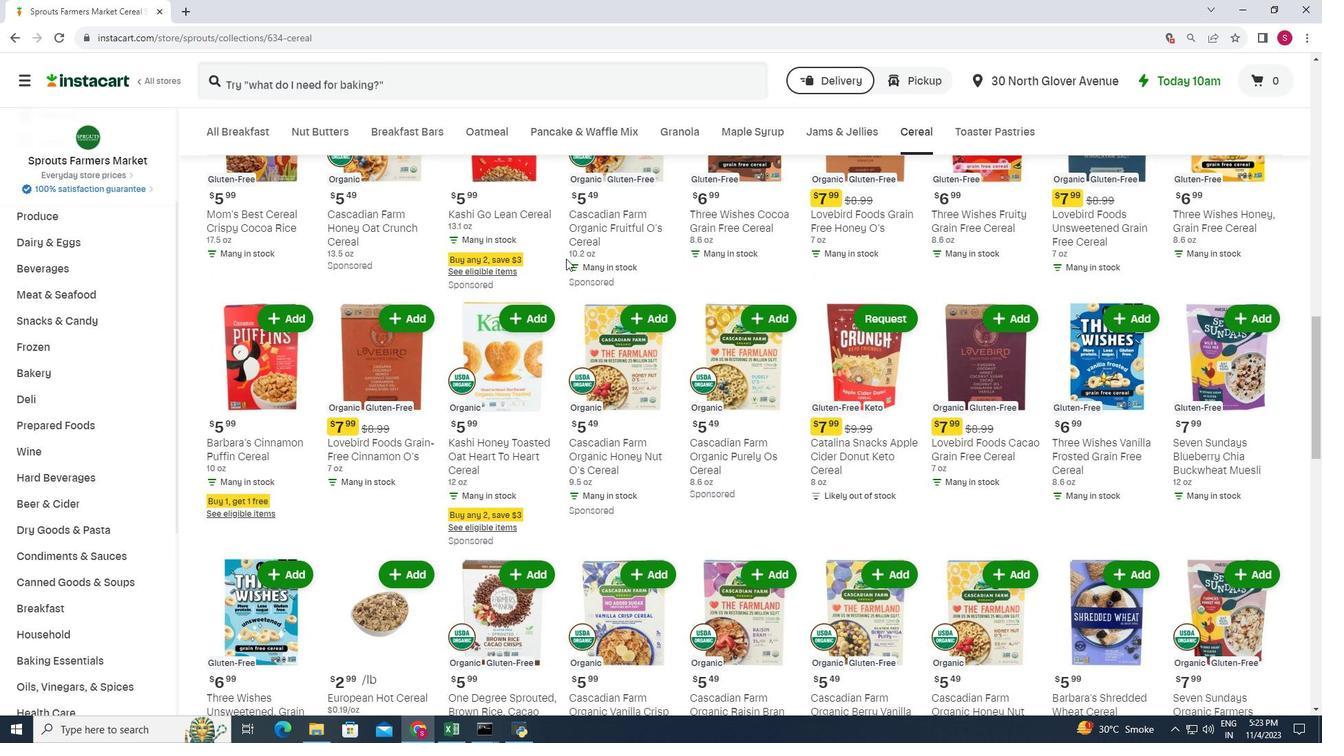 
Action: Mouse moved to (526, 250)
Screenshot: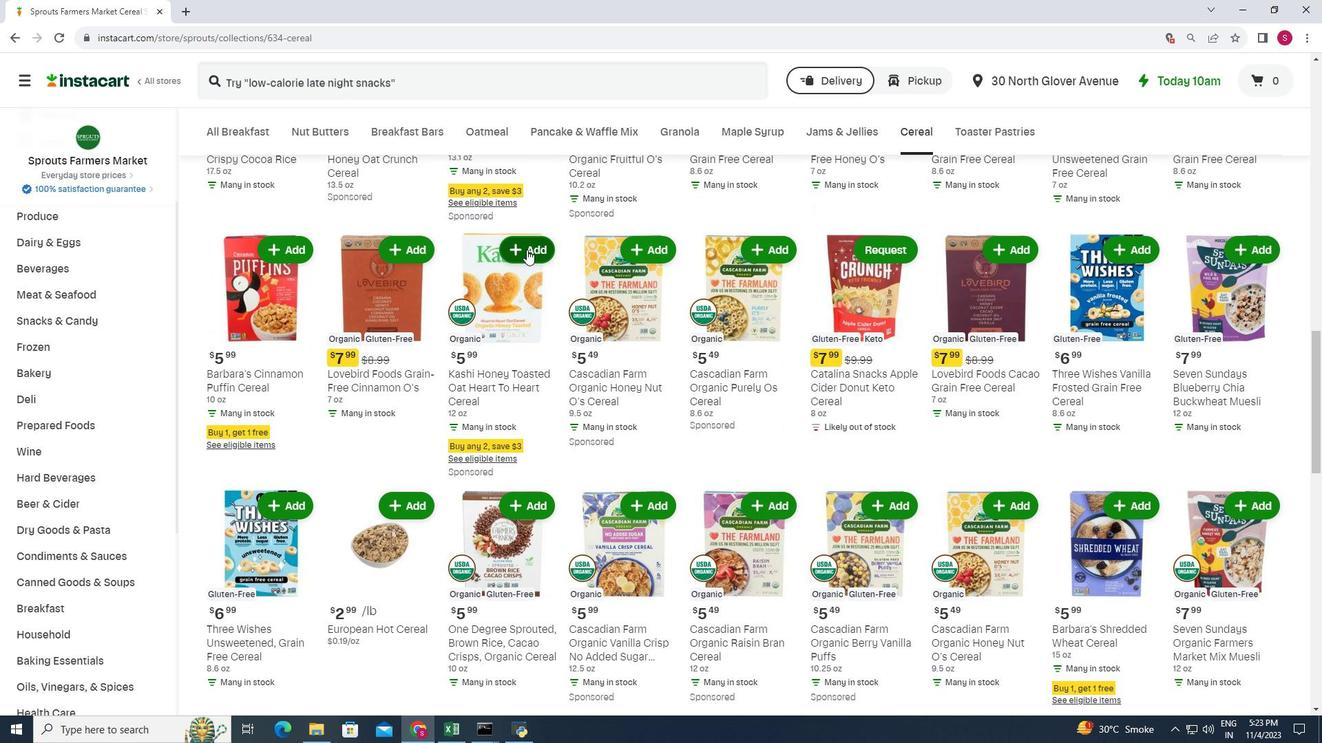 
Action: Mouse pressed left at (526, 250)
Screenshot: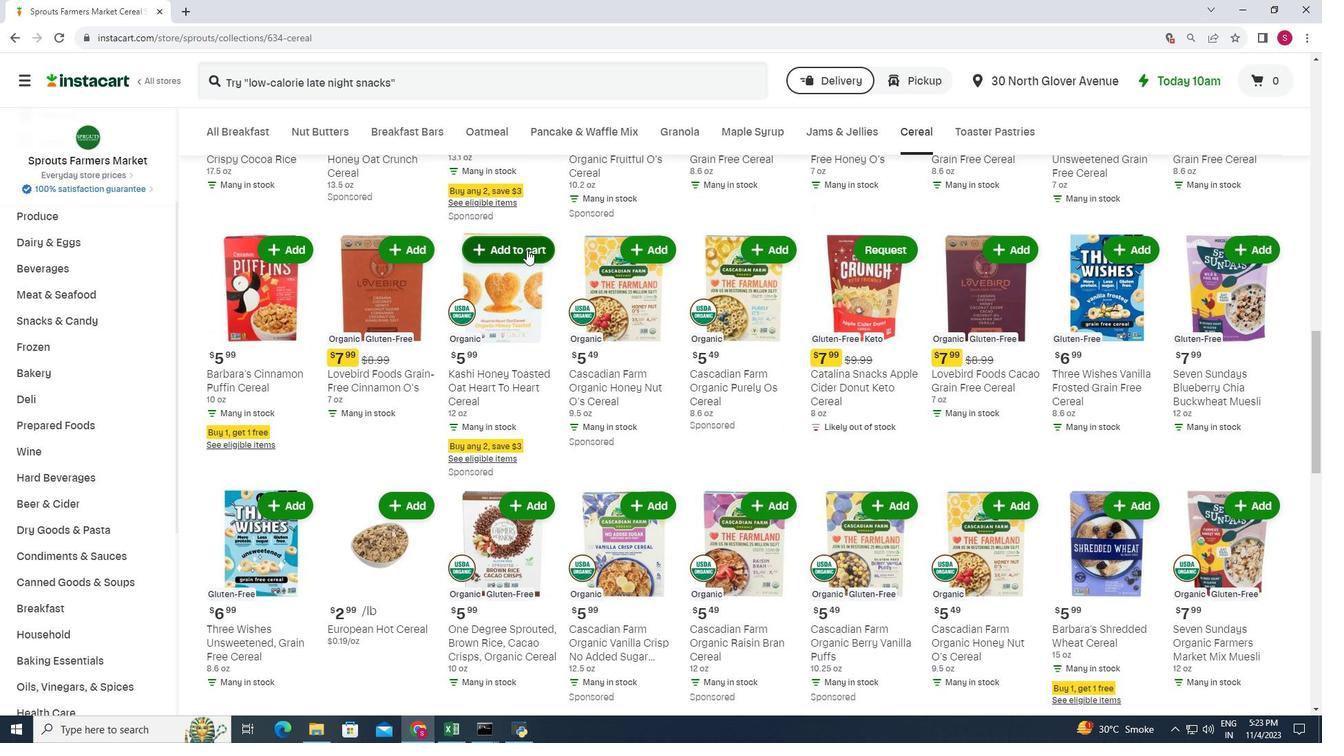 
Action: Mouse moved to (538, 225)
Screenshot: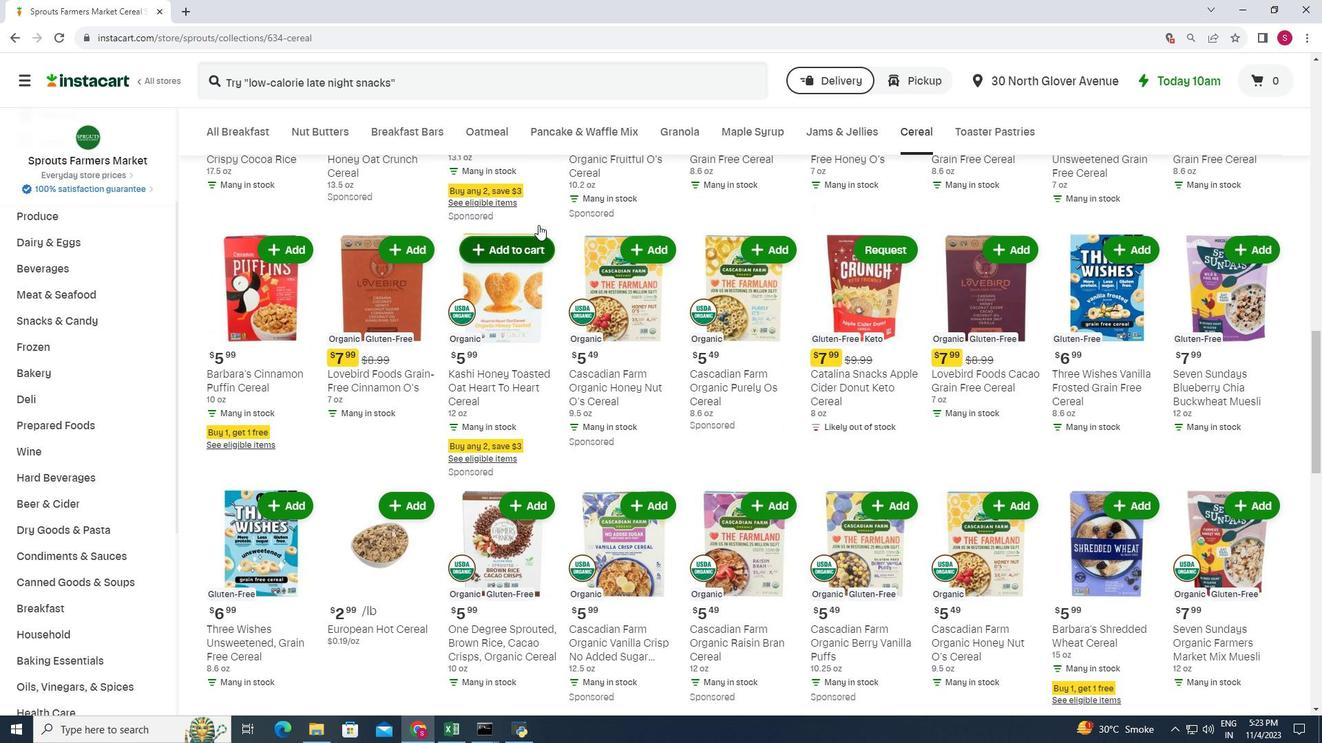 
